 Task: Enable the option "Display background cone or art" in the Qt interface.
Action: Mouse moved to (120, 16)
Screenshot: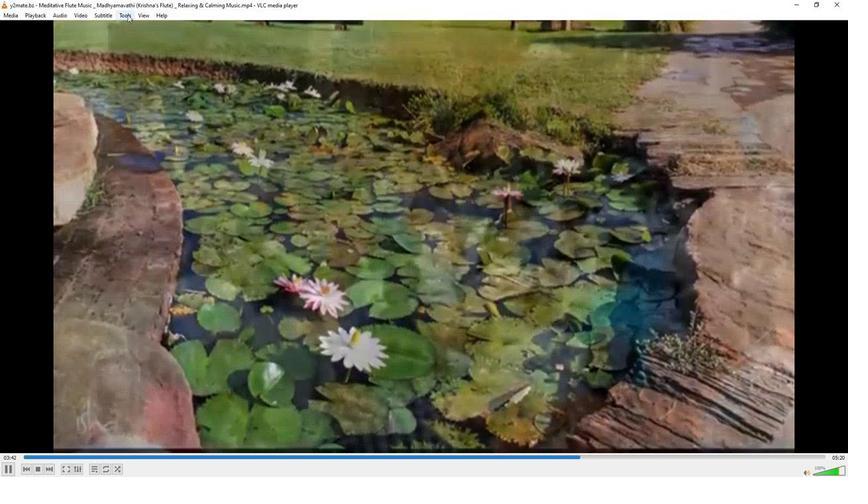 
Action: Mouse pressed left at (120, 16)
Screenshot: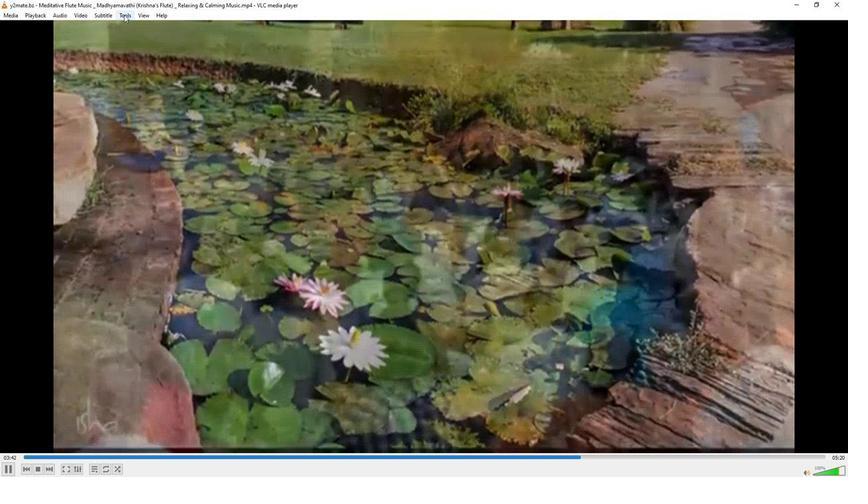 
Action: Mouse moved to (145, 122)
Screenshot: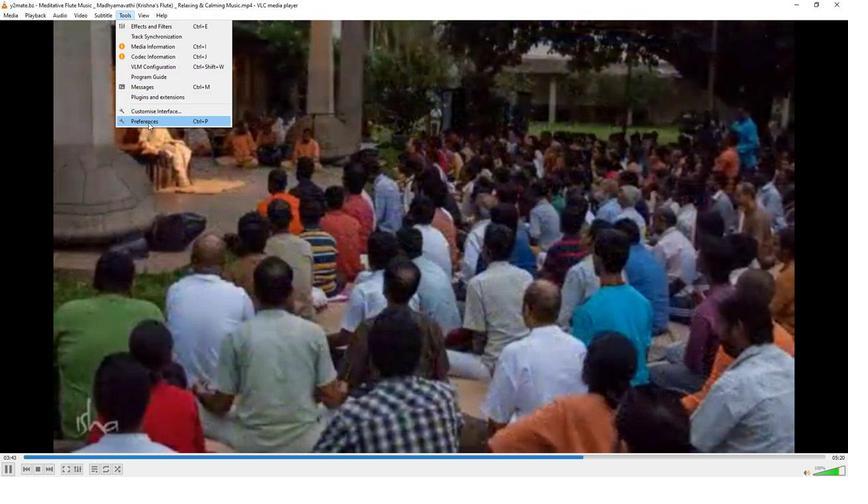 
Action: Mouse pressed left at (145, 122)
Screenshot: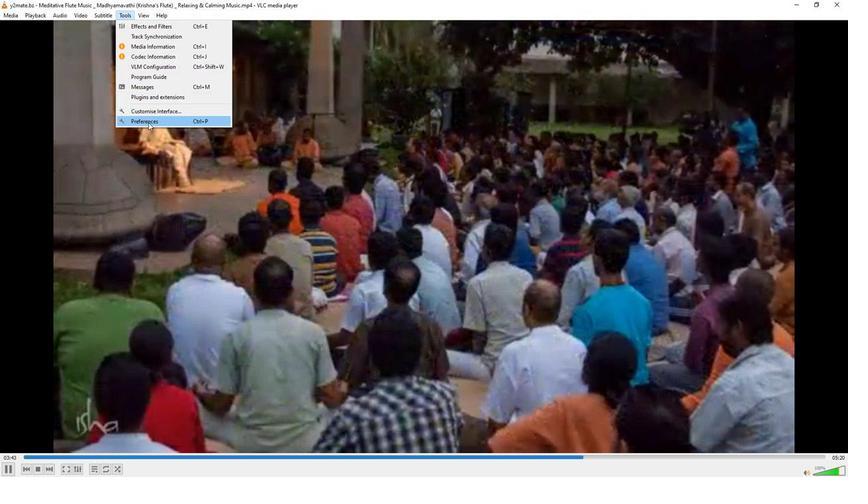
Action: Mouse moved to (282, 386)
Screenshot: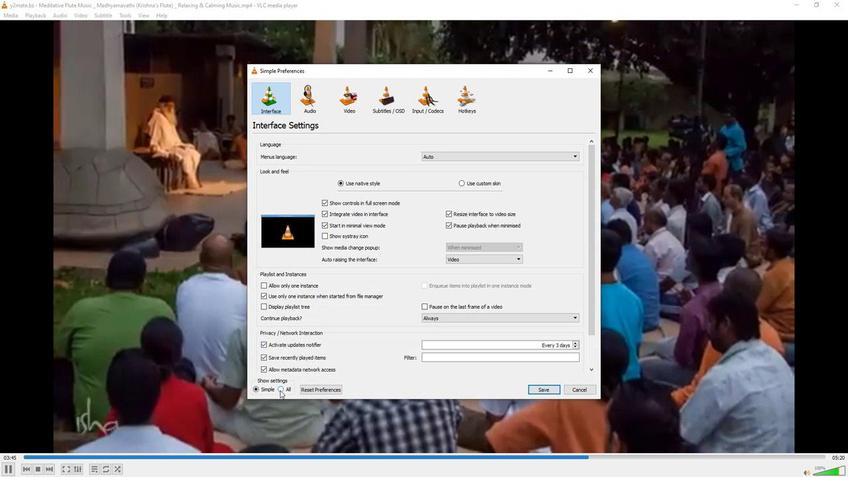 
Action: Mouse pressed left at (282, 386)
Screenshot: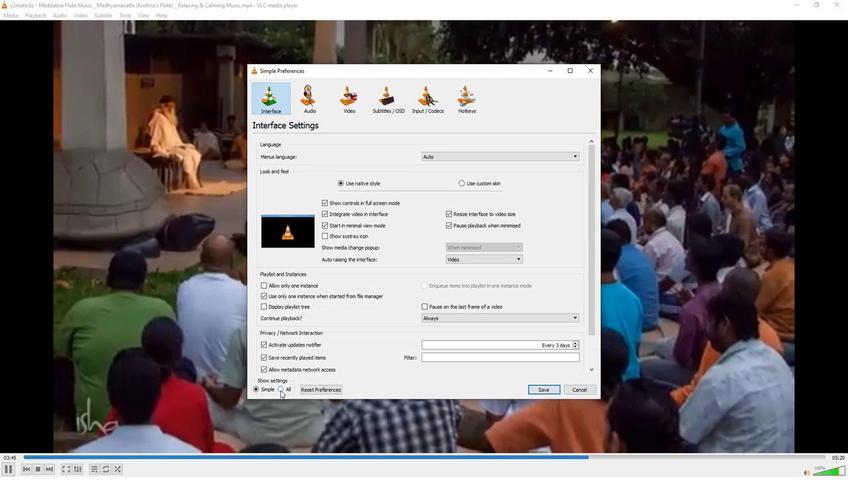 
Action: Mouse moved to (269, 345)
Screenshot: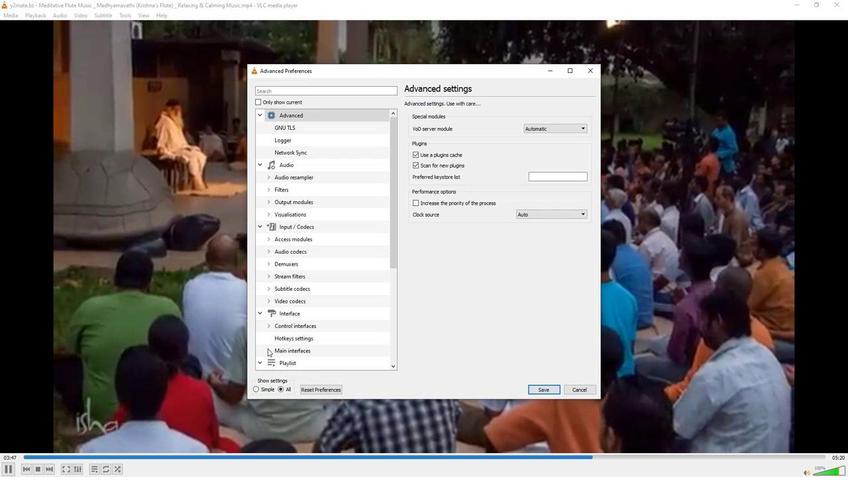 
Action: Mouse pressed left at (269, 345)
Screenshot: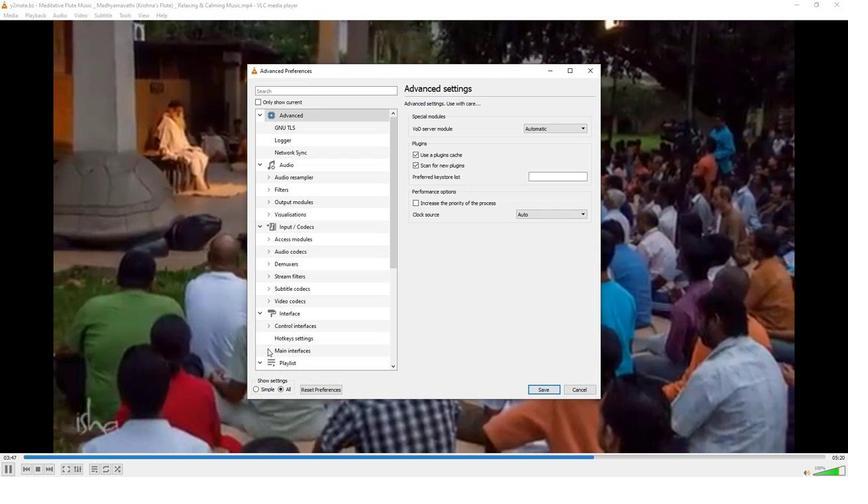 
Action: Mouse moved to (290, 315)
Screenshot: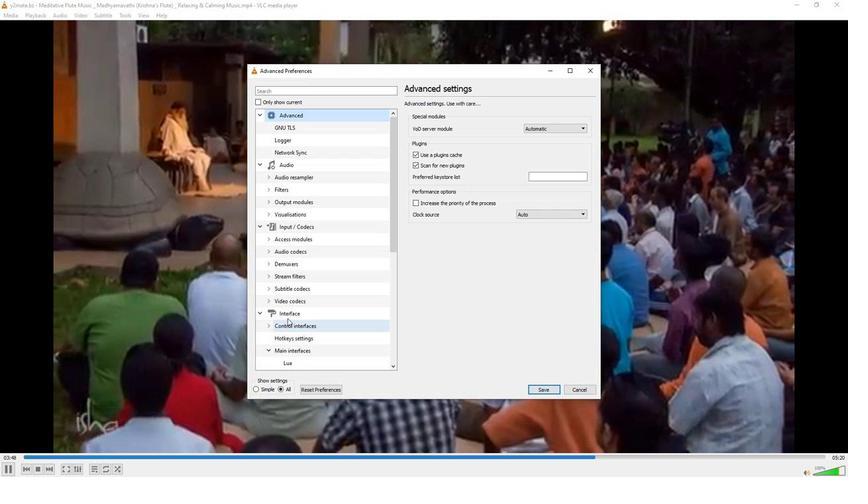 
Action: Mouse scrolled (290, 315) with delta (0, 0)
Screenshot: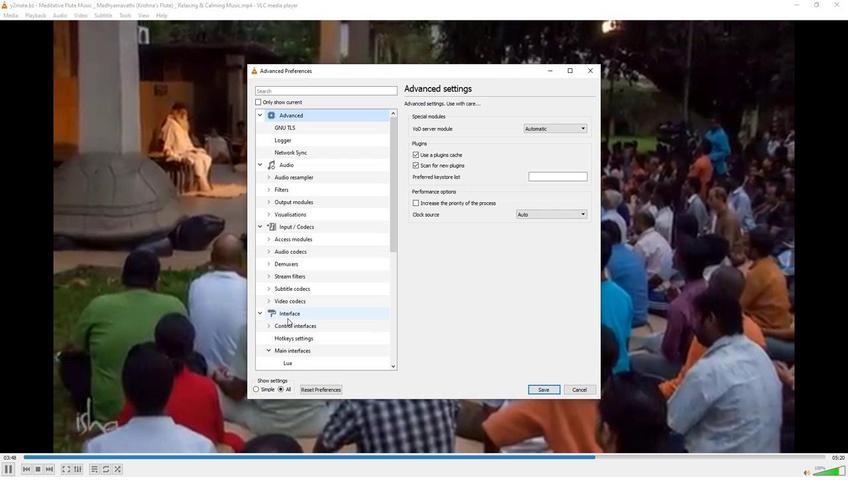 
Action: Mouse scrolled (290, 315) with delta (0, 0)
Screenshot: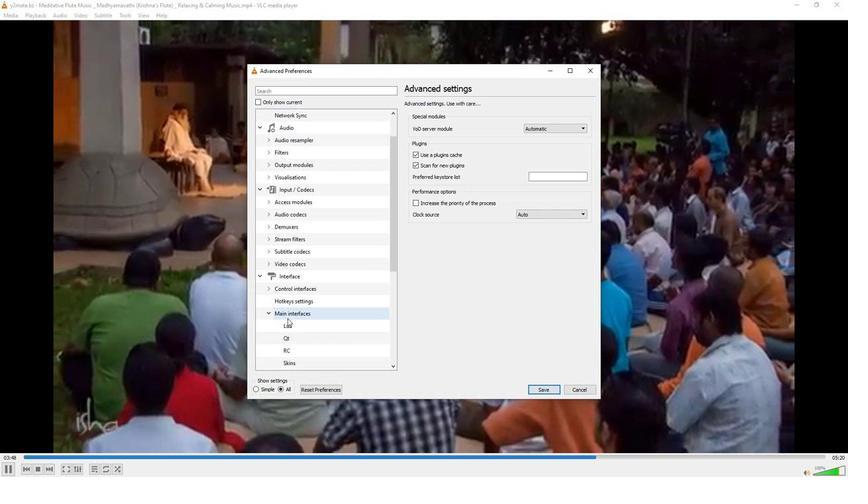 
Action: Mouse moved to (284, 298)
Screenshot: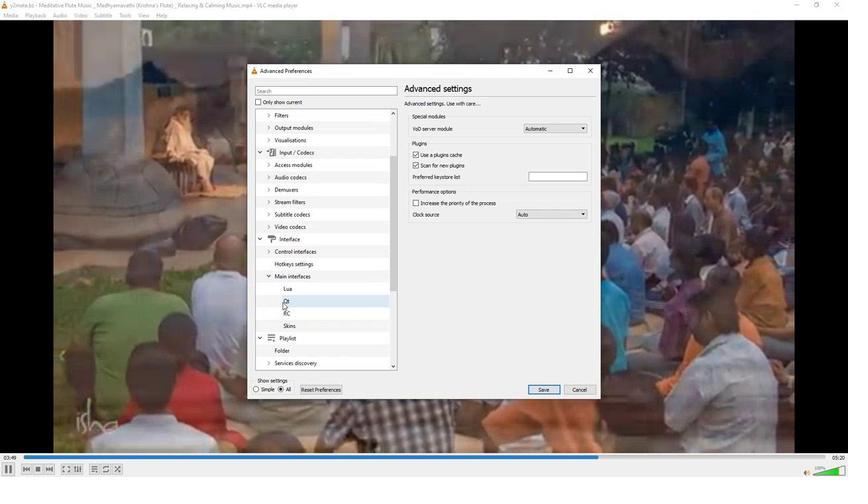 
Action: Mouse pressed left at (284, 298)
Screenshot: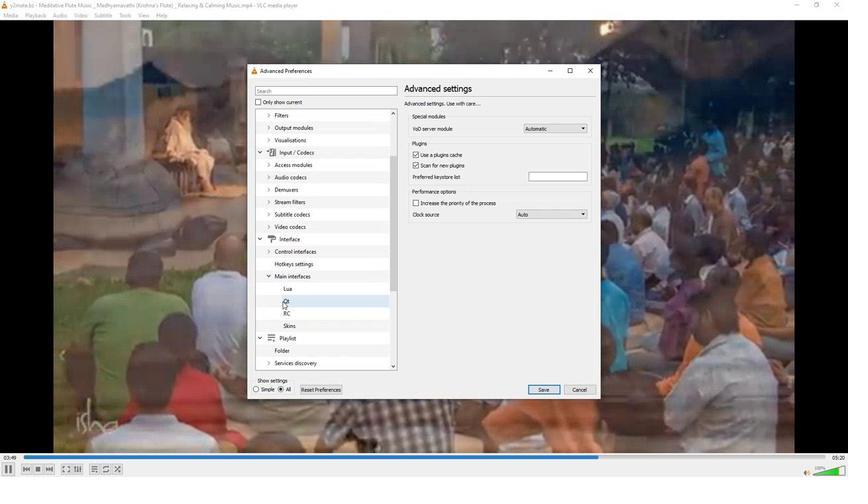 
Action: Mouse moved to (418, 358)
Screenshot: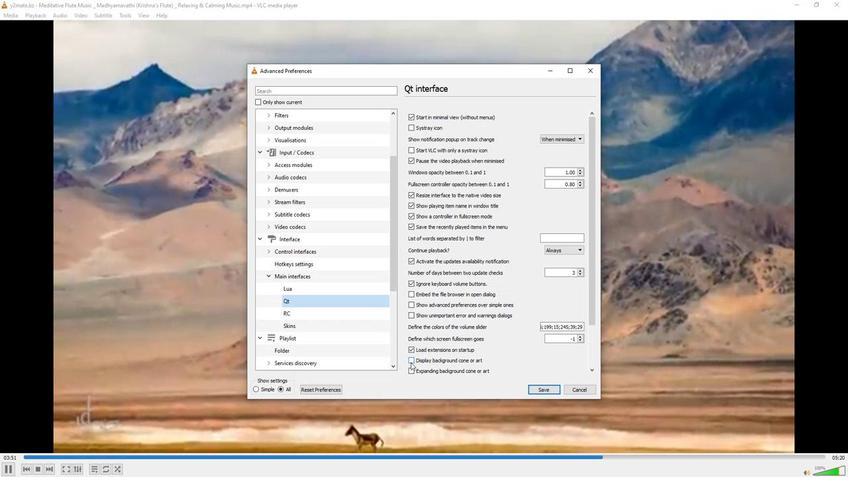 
Action: Mouse pressed left at (418, 358)
Screenshot: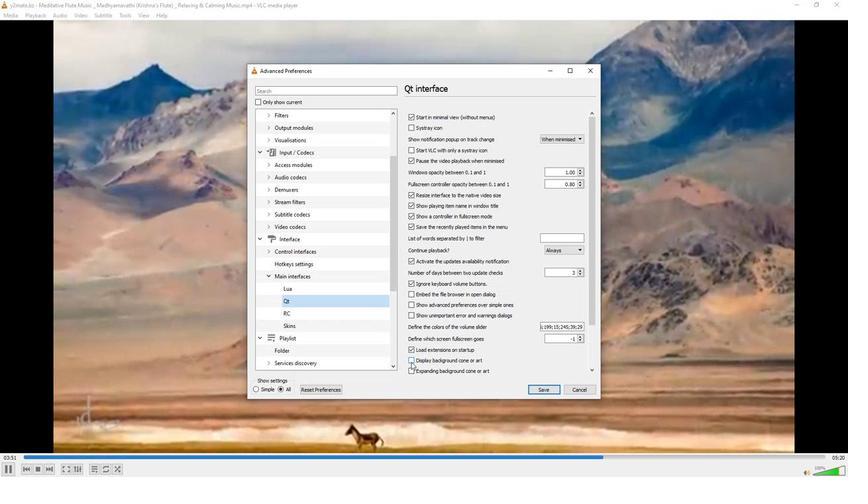 
Action: Mouse moved to (445, 324)
Screenshot: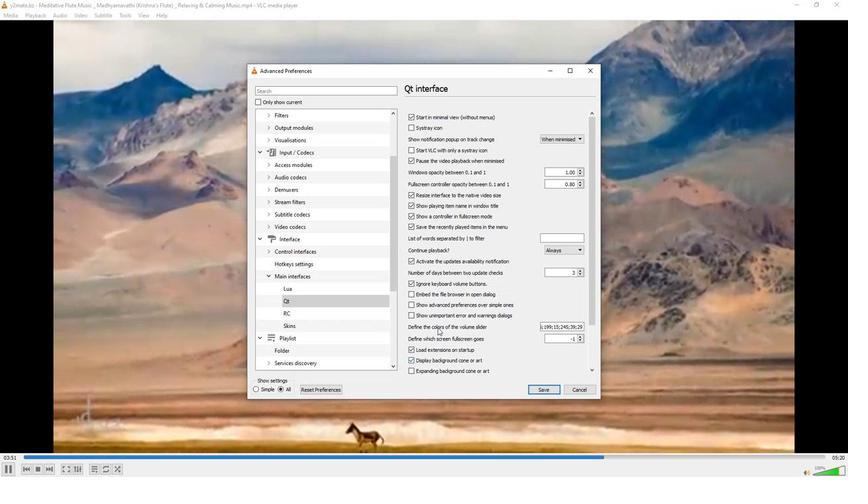 
